 Task: Make in the project ZeroG an epic 'Mobile Application Security Testing'.
Action: Mouse moved to (200, 56)
Screenshot: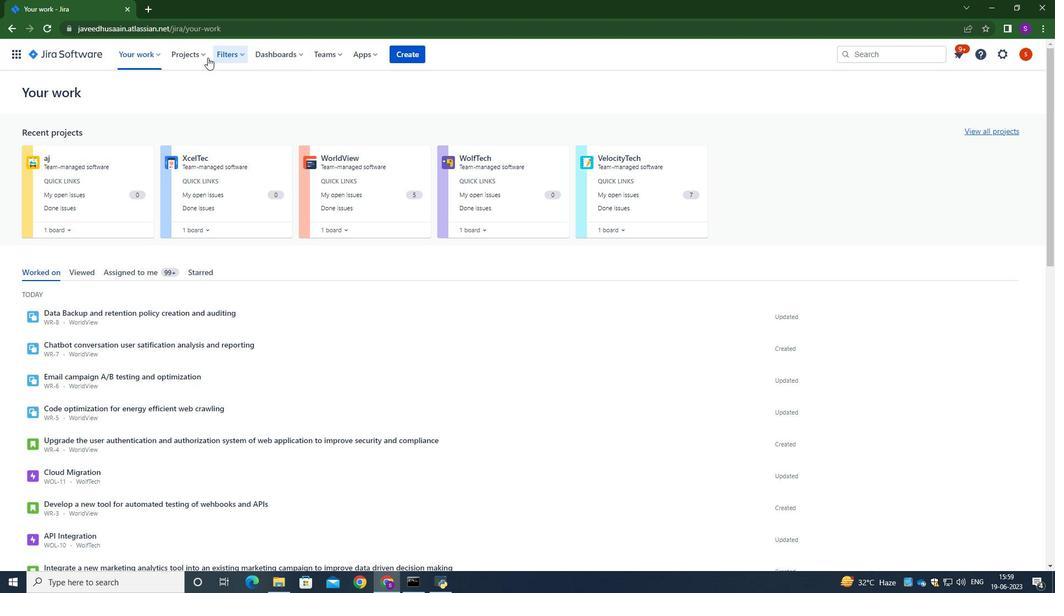 
Action: Mouse pressed left at (200, 56)
Screenshot: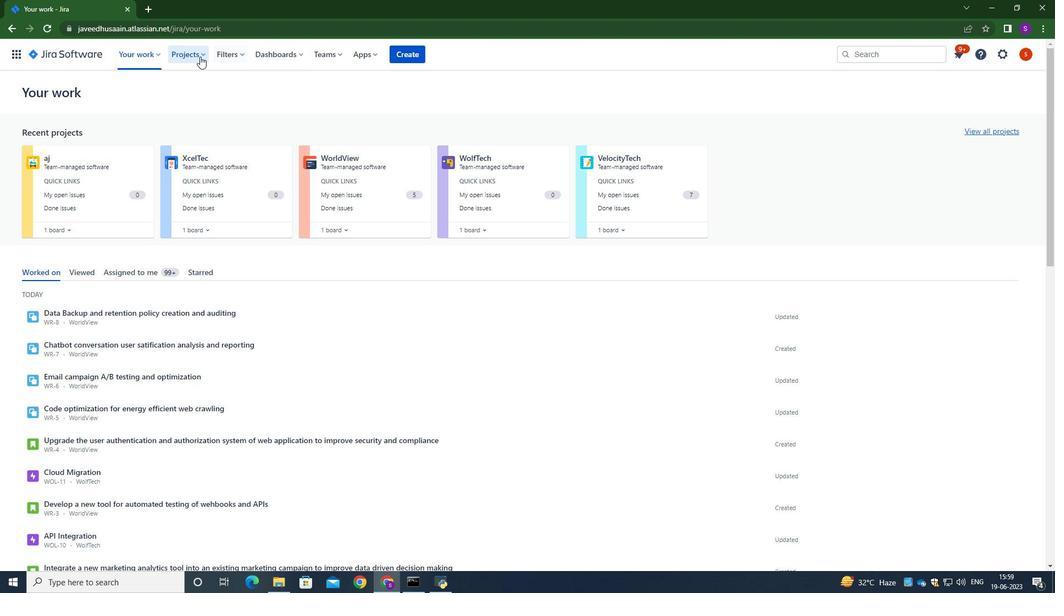 
Action: Mouse moved to (221, 98)
Screenshot: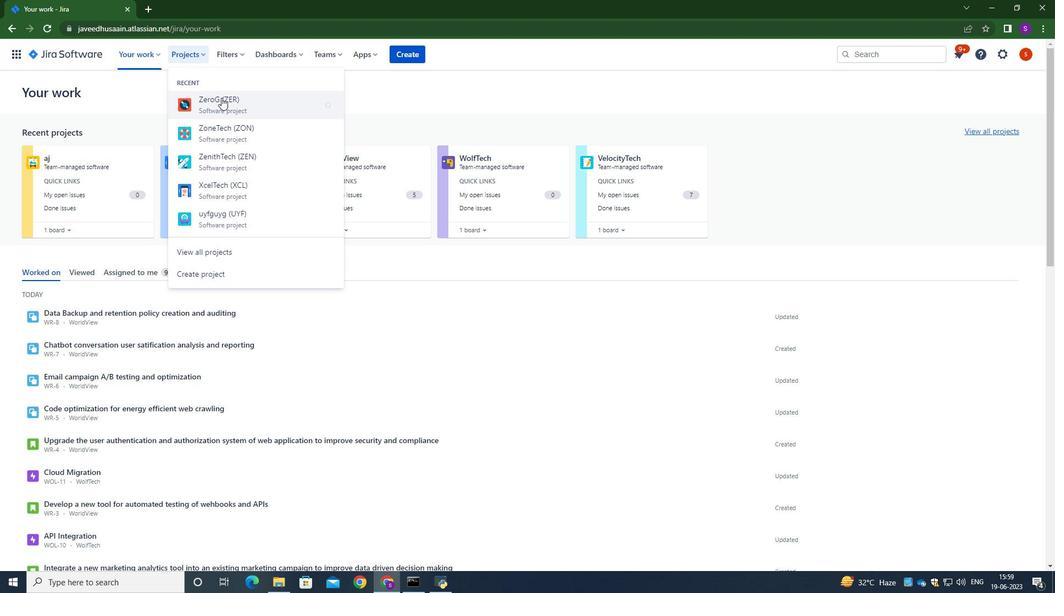 
Action: Mouse pressed left at (221, 98)
Screenshot: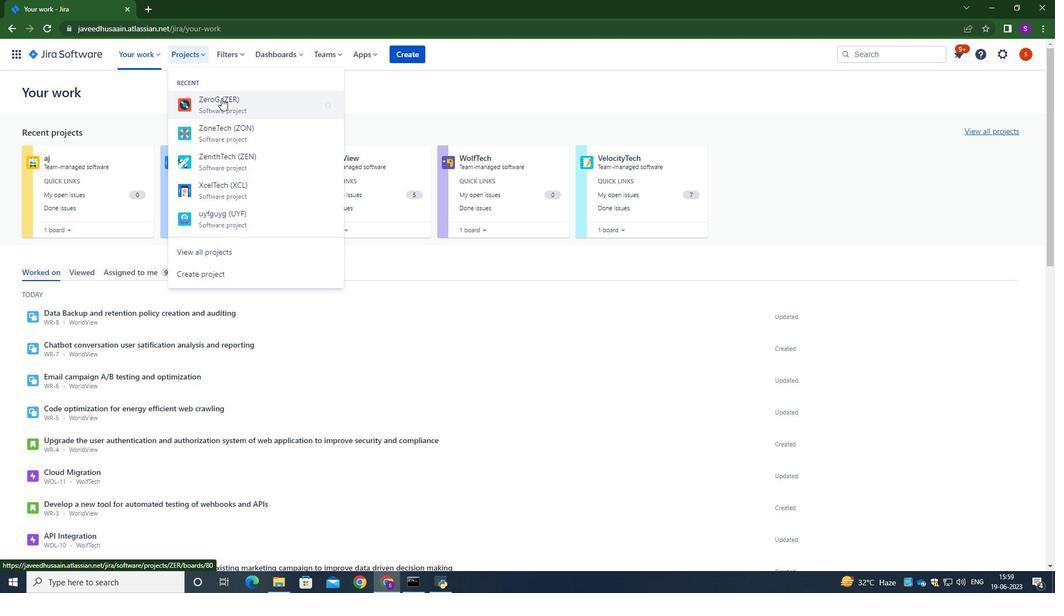 
Action: Mouse moved to (65, 168)
Screenshot: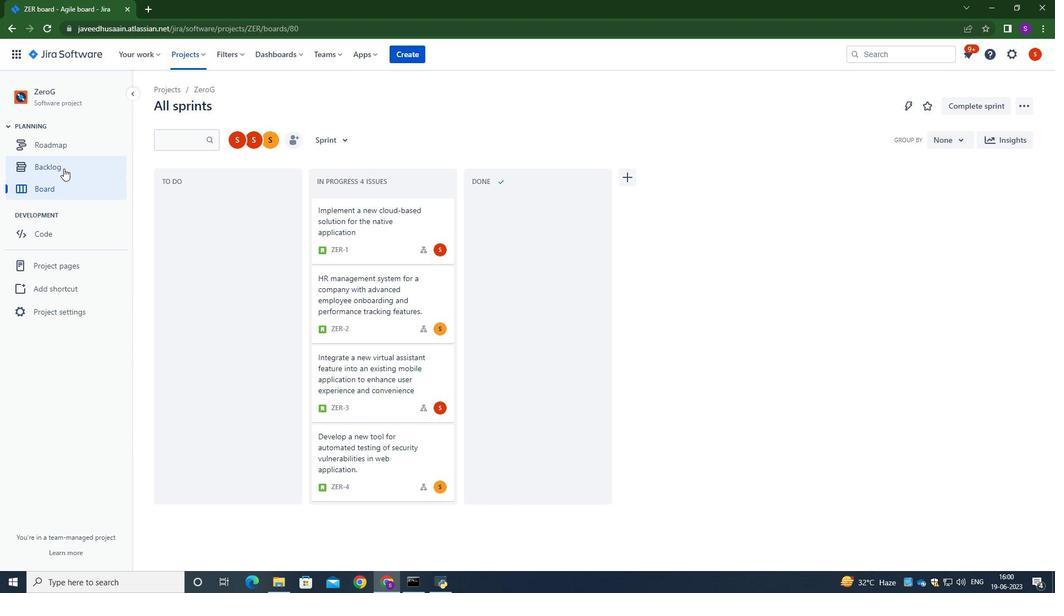 
Action: Mouse pressed left at (65, 168)
Screenshot: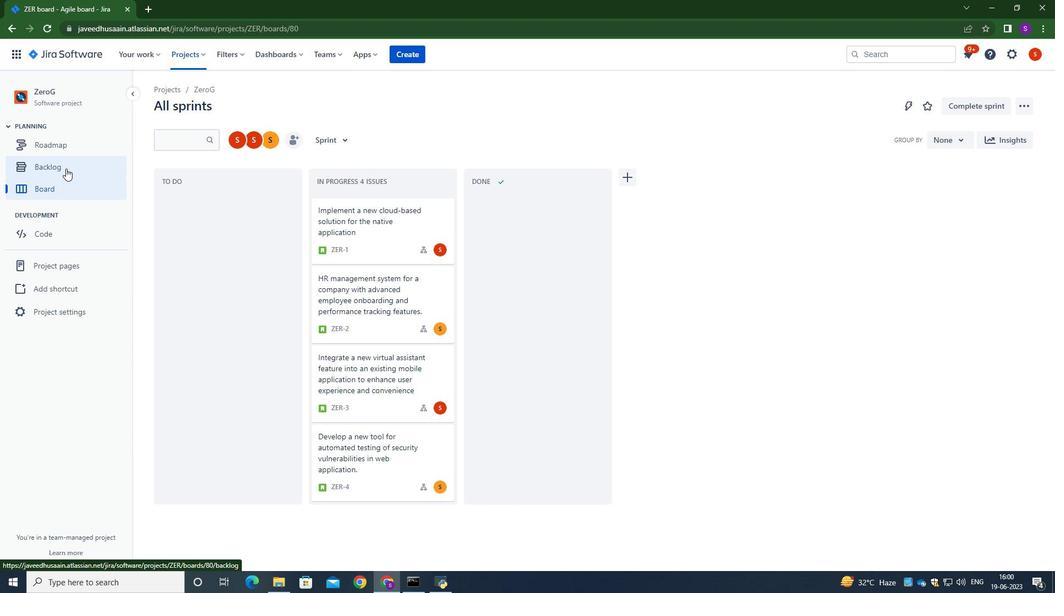 
Action: Mouse moved to (241, 381)
Screenshot: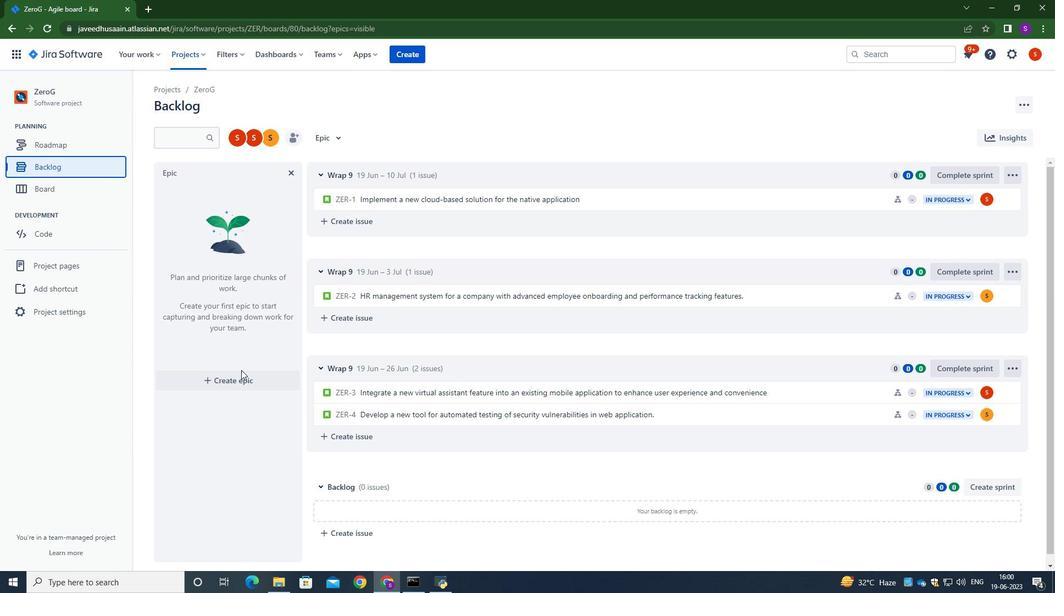 
Action: Mouse pressed left at (241, 381)
Screenshot: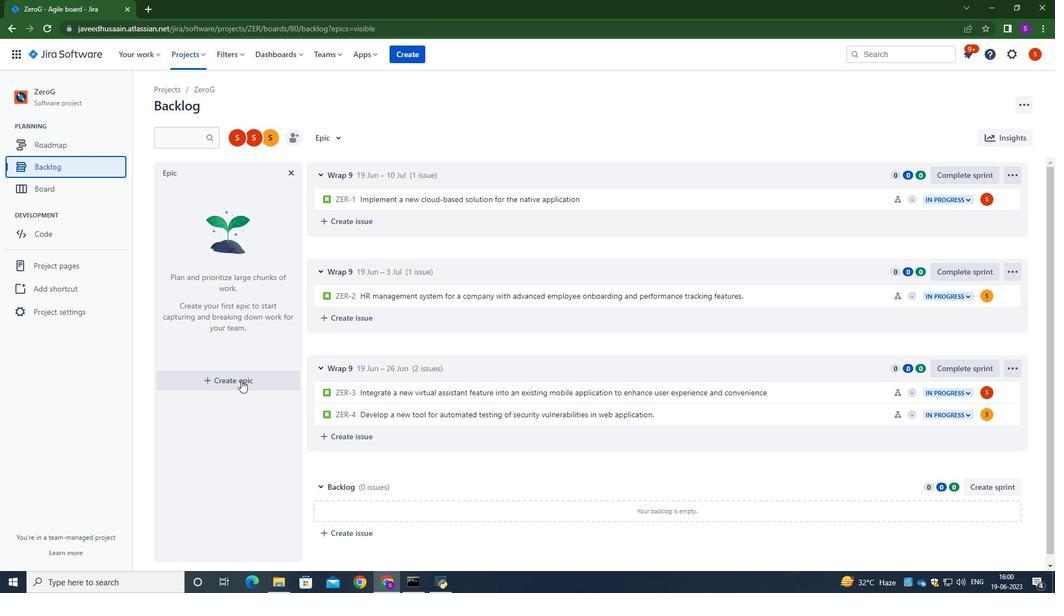 
Action: Mouse moved to (233, 383)
Screenshot: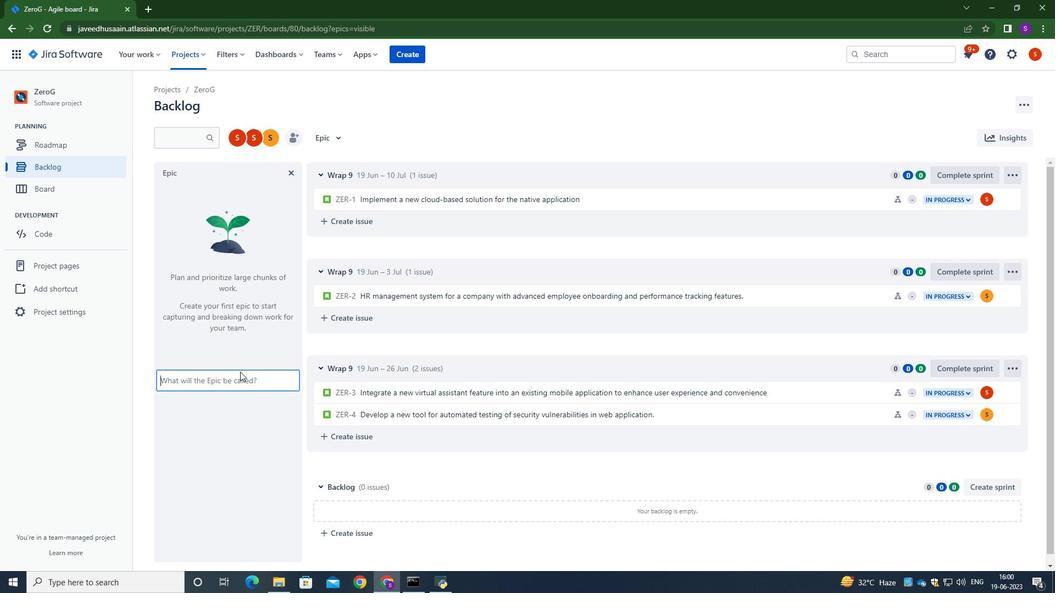 
Action: Mouse pressed left at (233, 383)
Screenshot: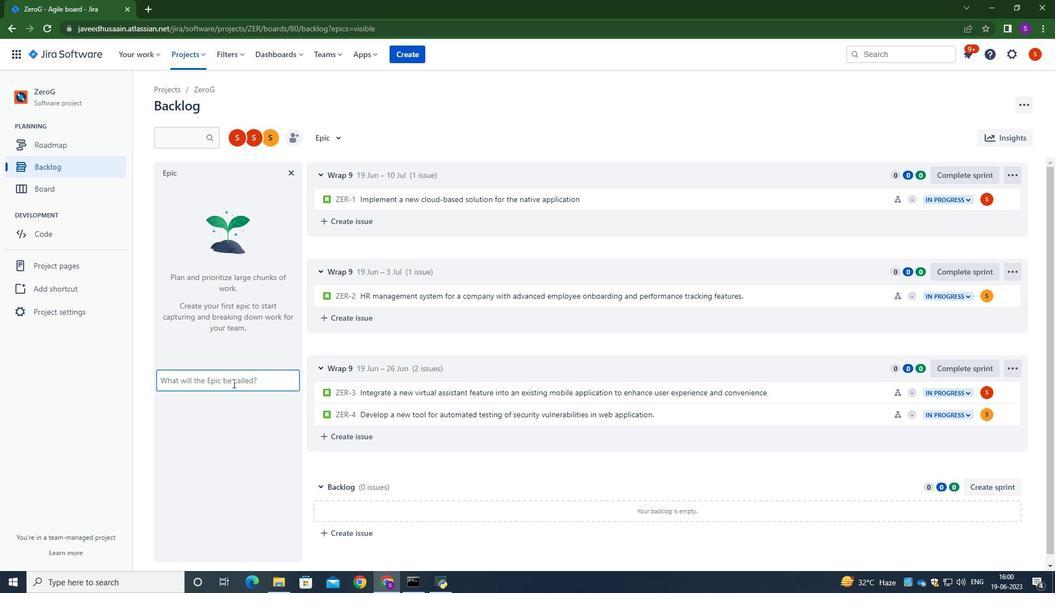 
Action: Mouse moved to (232, 384)
Screenshot: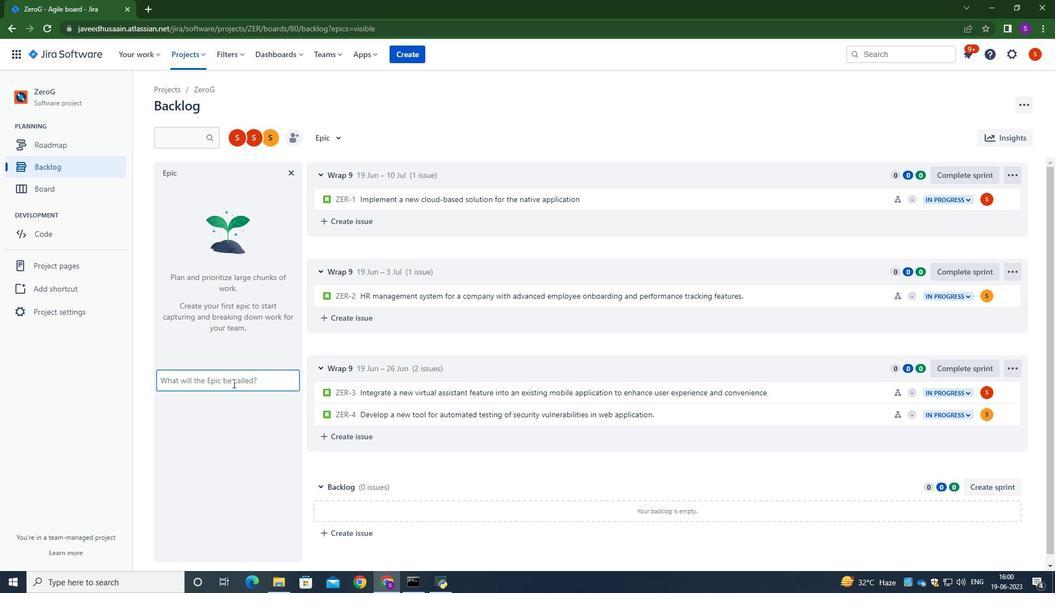 
Action: Key pressed <Key.caps_lock>A<Key.backspace>M<Key.caps_lock>obile<Key.space><Key.caps_lock>P<Key.backspace>A<Key.caps_lock>pplication<Key.space><Key.caps_lock>S<Key.caps_lock>ecurity<Key.space><Key.caps_lock>T<Key.caps_lock>esting
Screenshot: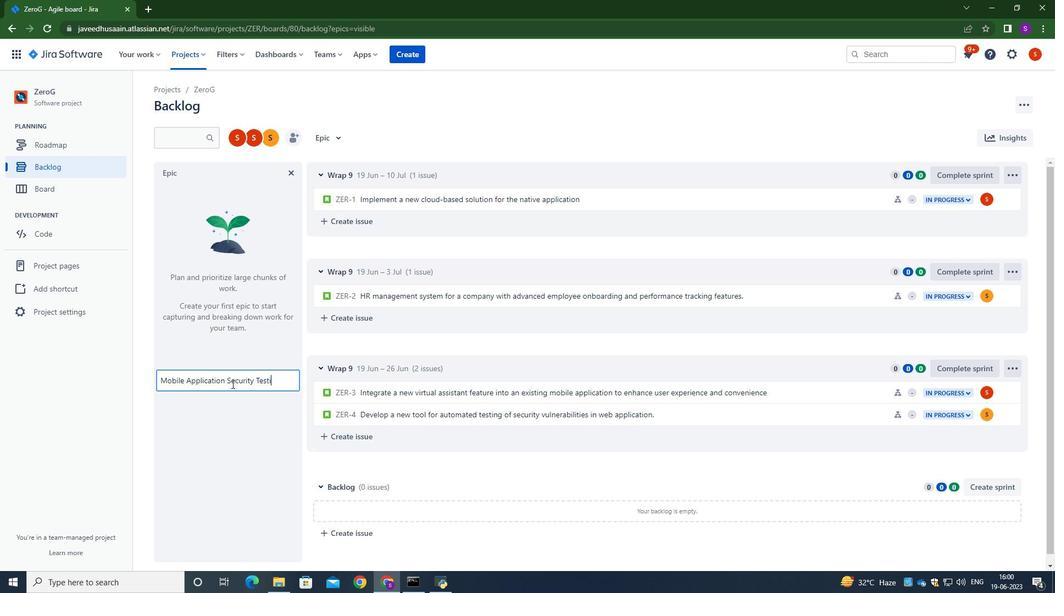 
Action: Mouse moved to (272, 390)
Screenshot: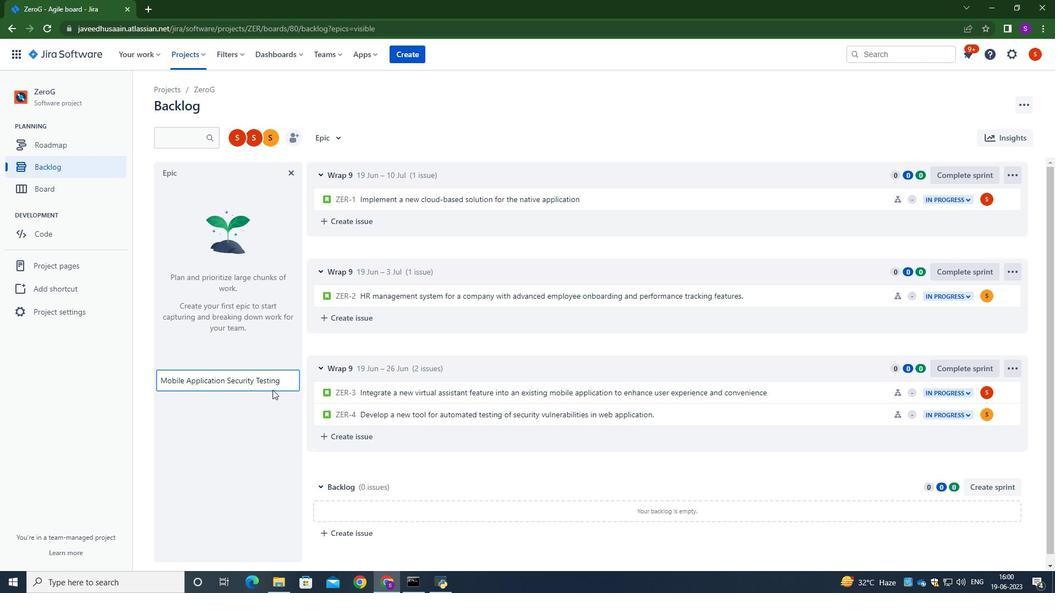 
Action: Key pressed <Key.enter>
Screenshot: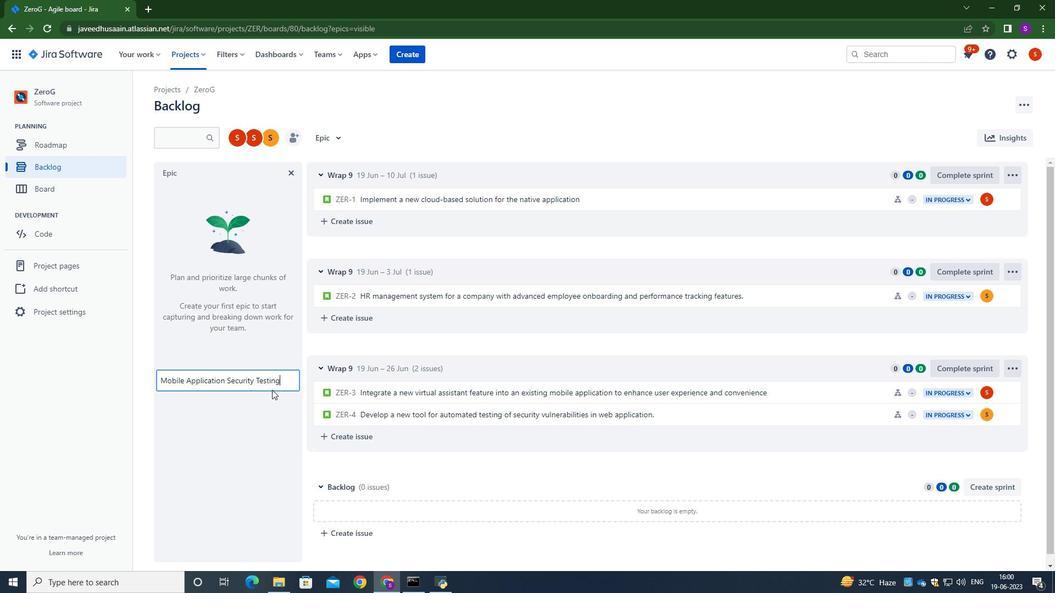 
Action: Mouse moved to (246, 349)
Screenshot: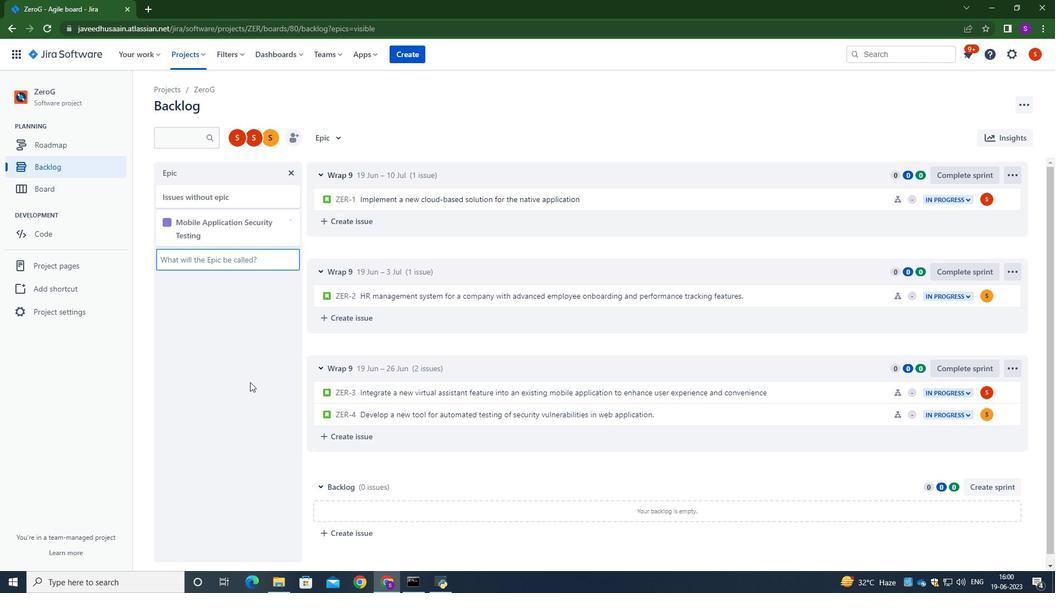 
Action: Mouse pressed left at (246, 349)
Screenshot: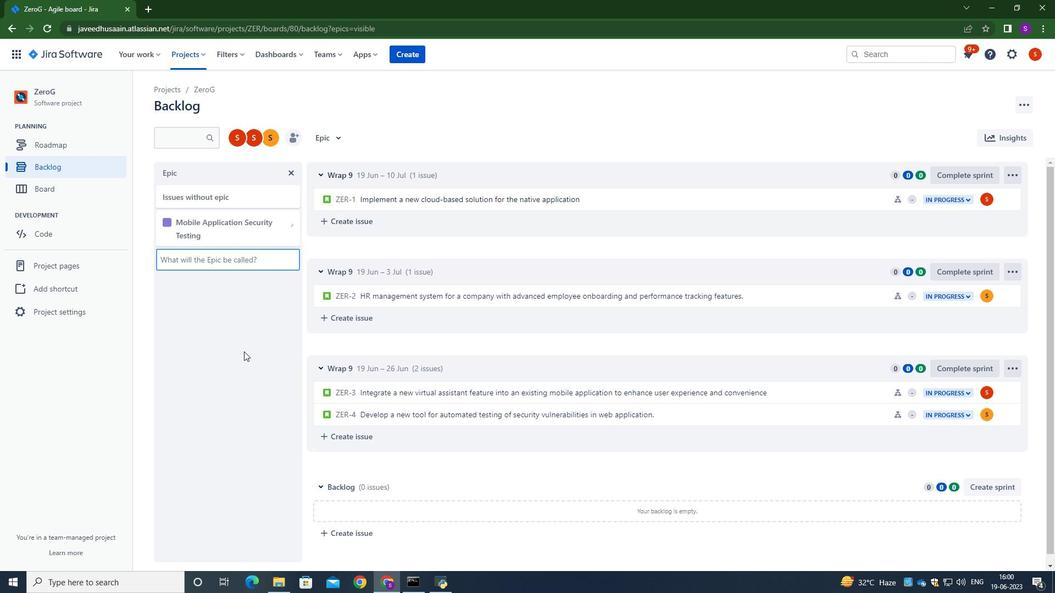 
